 Task: Change  the formatting of the data to Which is Less than 10, In conditional formating, put the option 'Light Red Fill with Drak Red Text. 'In the sheet  Attendance Tracking Spreadsheetbook
Action: Mouse moved to (51, 165)
Screenshot: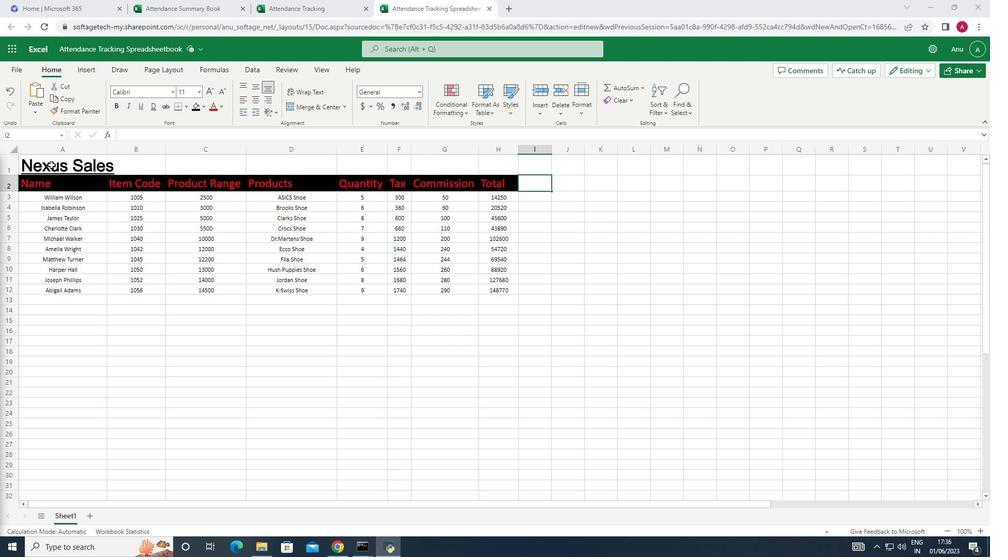 
Action: Mouse pressed left at (51, 165)
Screenshot: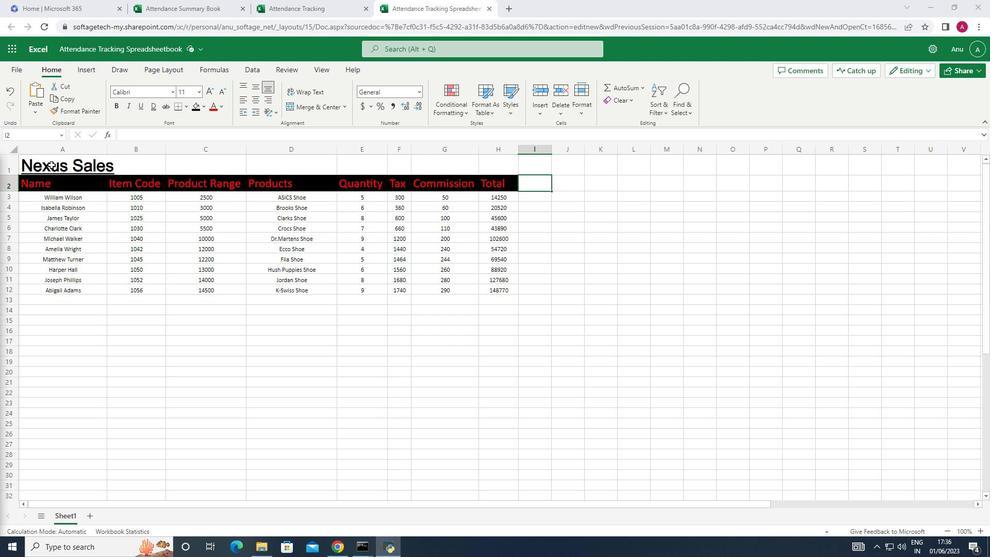 
Action: Mouse moved to (464, 110)
Screenshot: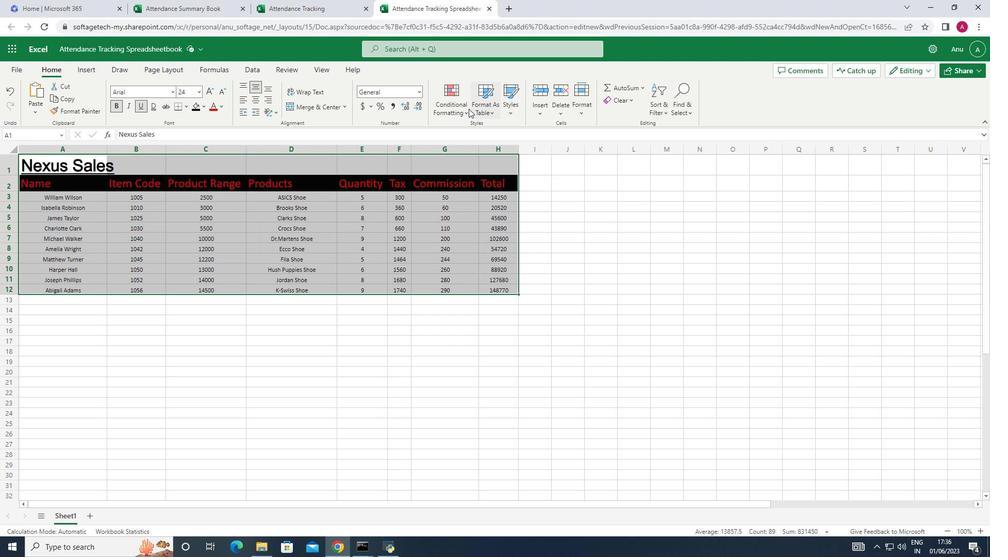 
Action: Mouse pressed left at (464, 110)
Screenshot: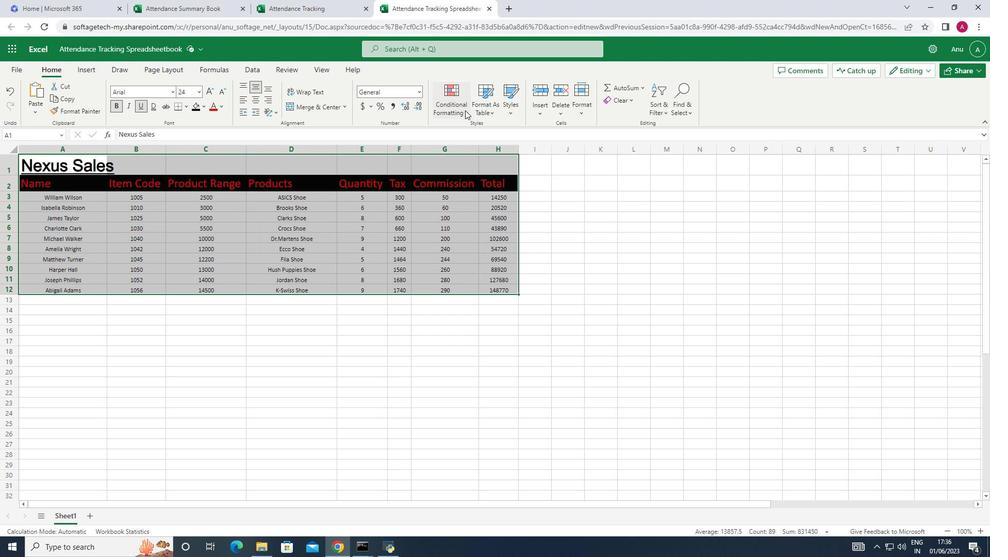 
Action: Mouse moved to (565, 157)
Screenshot: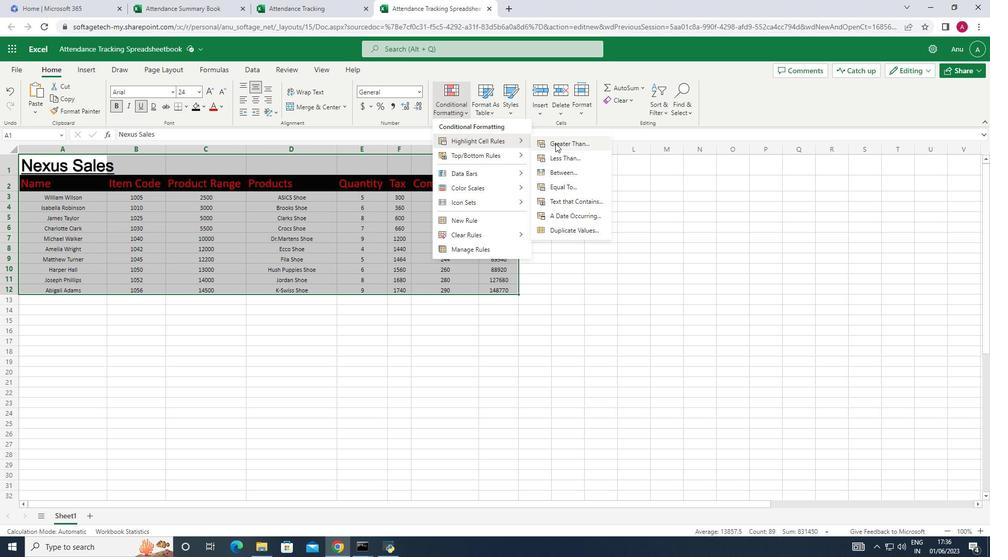 
Action: Mouse pressed left at (565, 157)
Screenshot: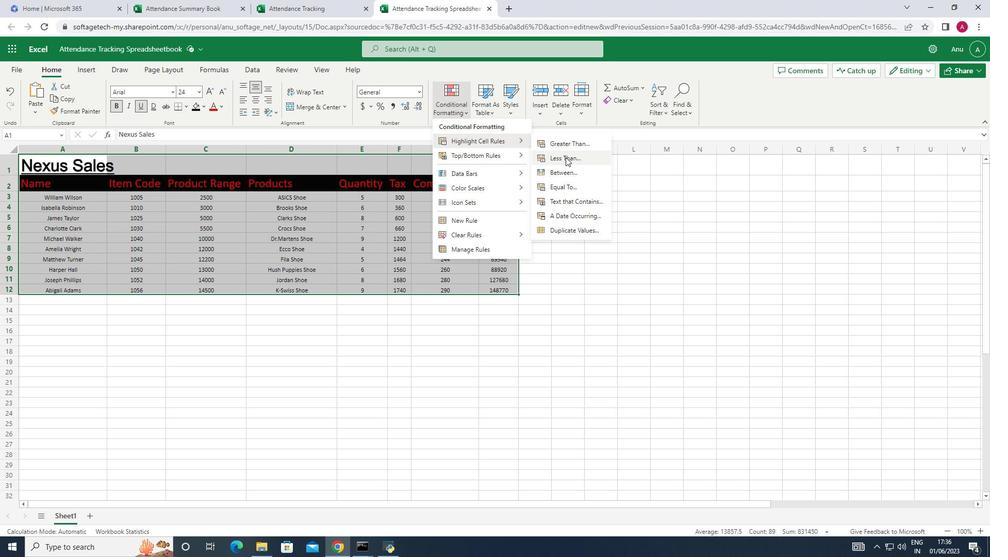 
Action: Key pressed 1
Screenshot: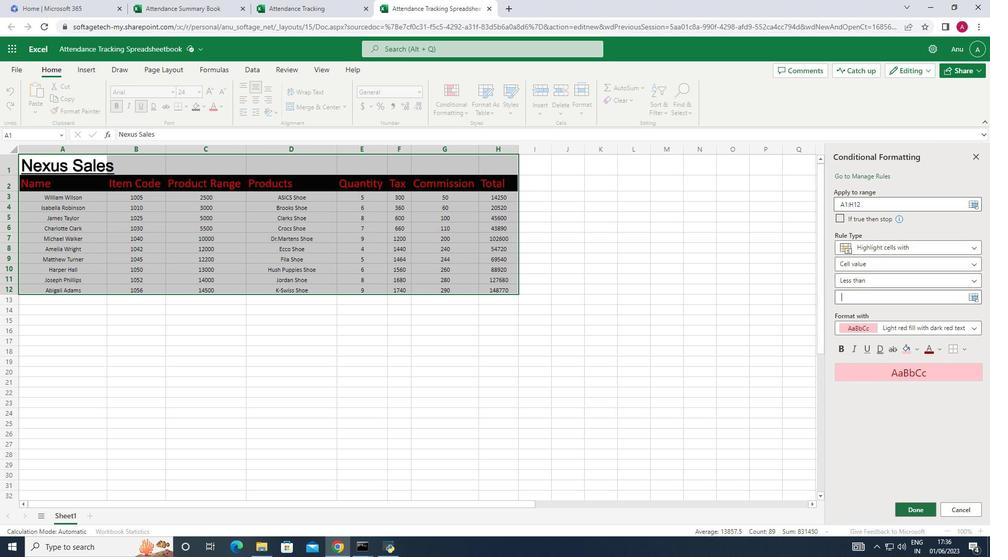 
Action: Mouse moved to (566, 157)
Screenshot: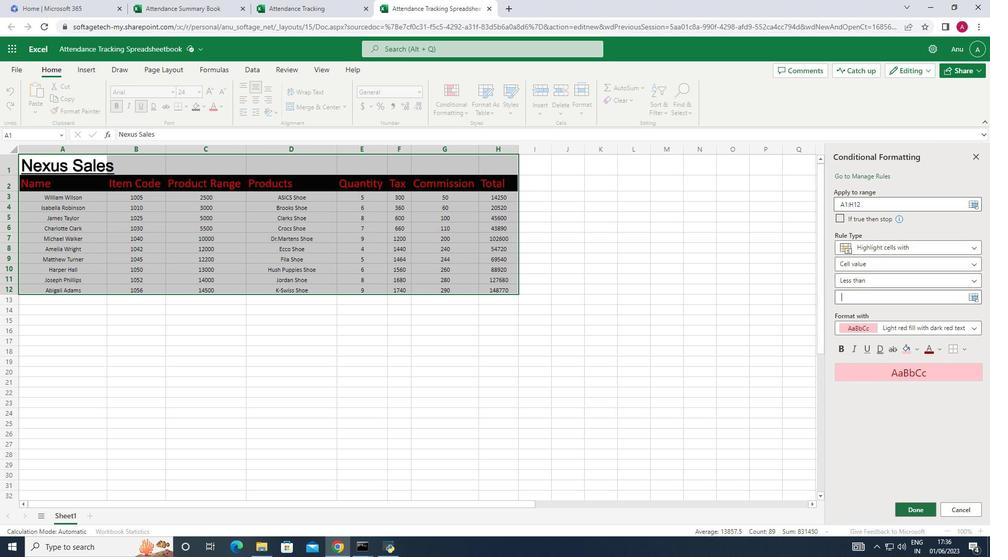 
Action: Key pressed 0
Screenshot: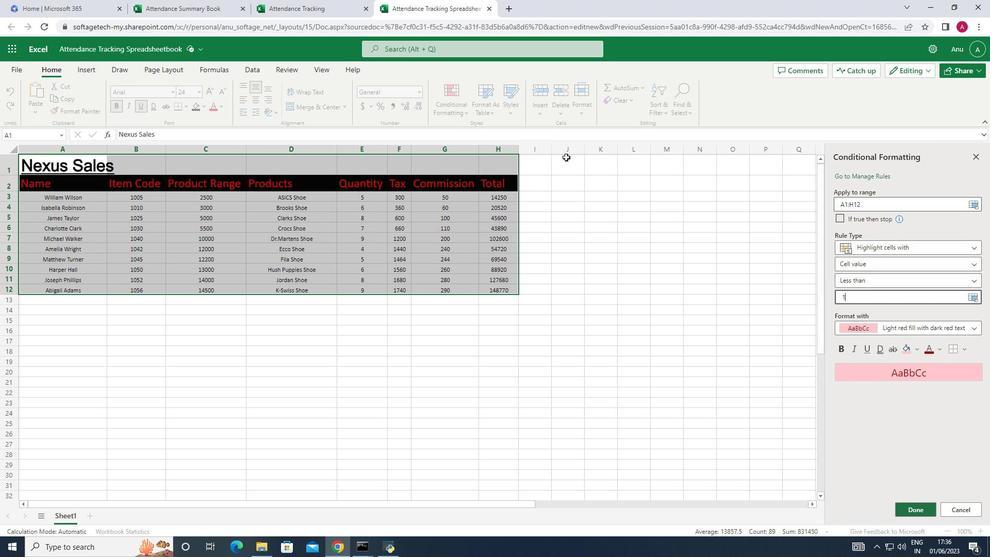 
Action: Mouse moved to (917, 344)
Screenshot: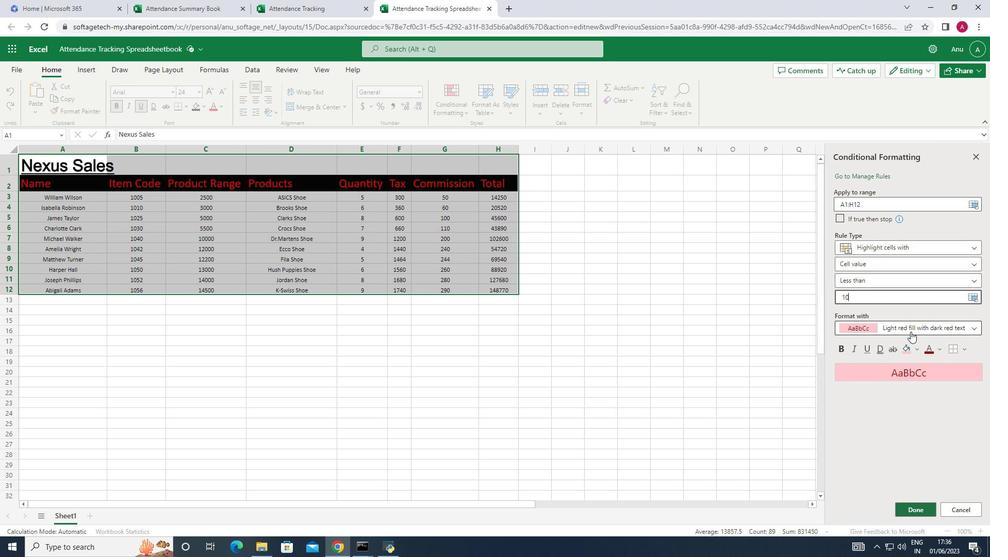 
Action: Mouse pressed left at (917, 344)
Screenshot: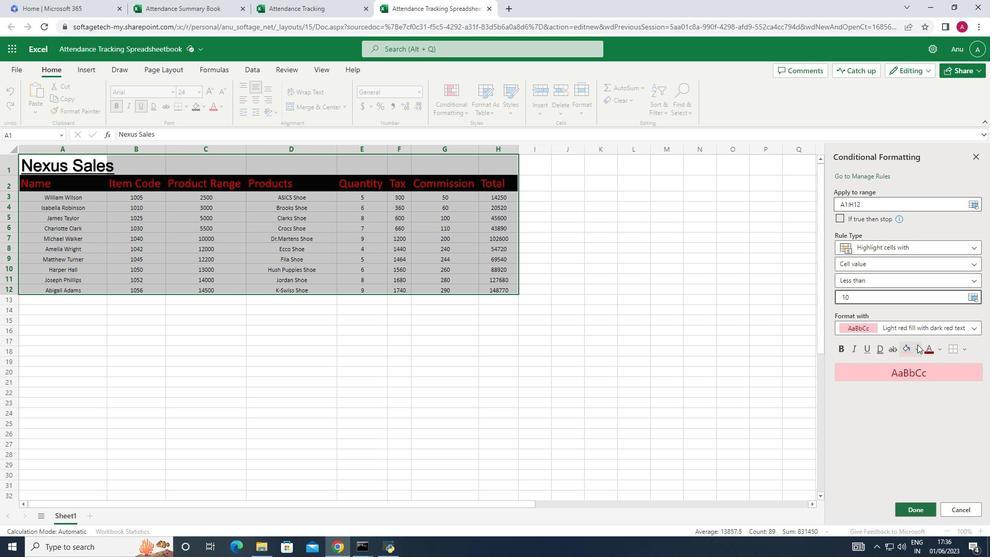 
Action: Mouse moved to (898, 469)
Screenshot: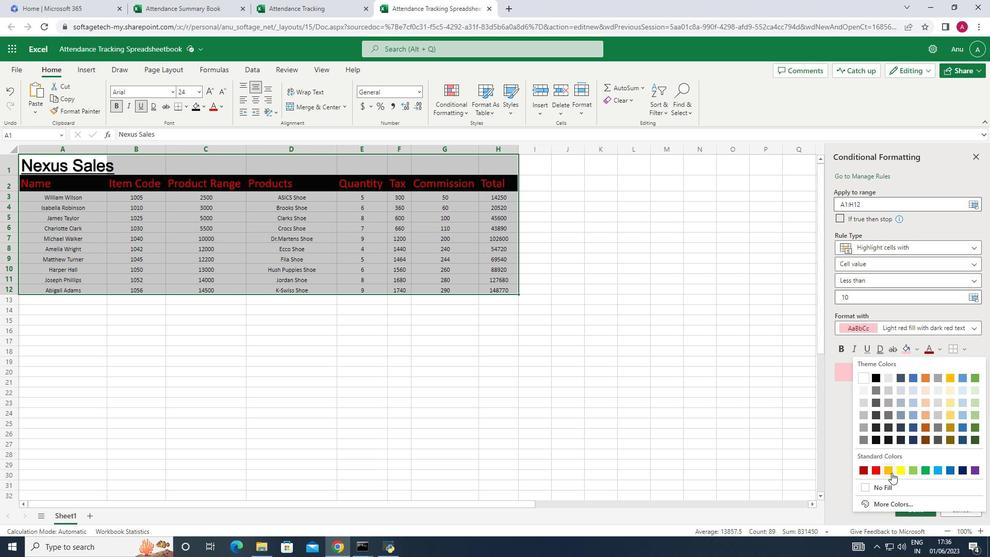 
Action: Mouse scrolled (898, 468) with delta (0, 0)
Screenshot: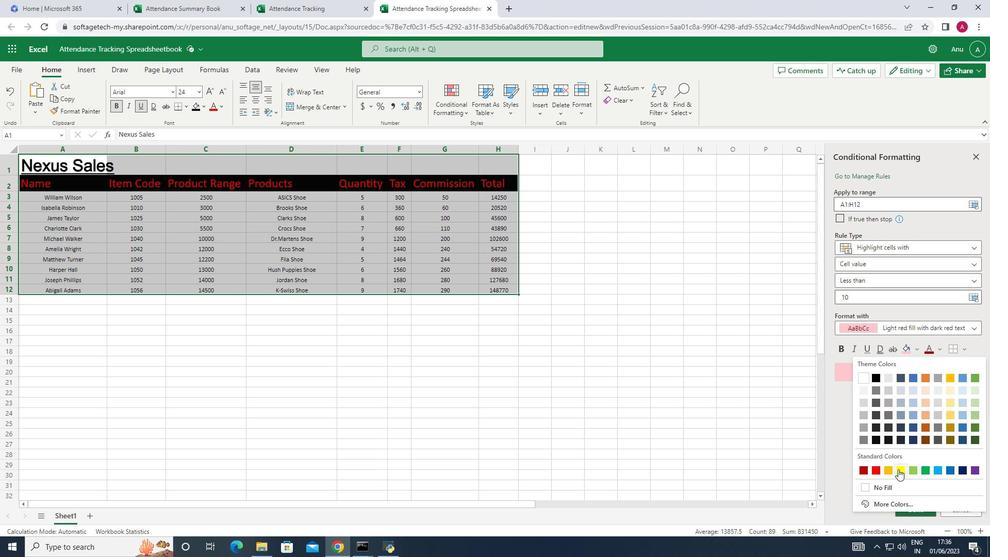 
Action: Mouse moved to (836, 404)
Screenshot: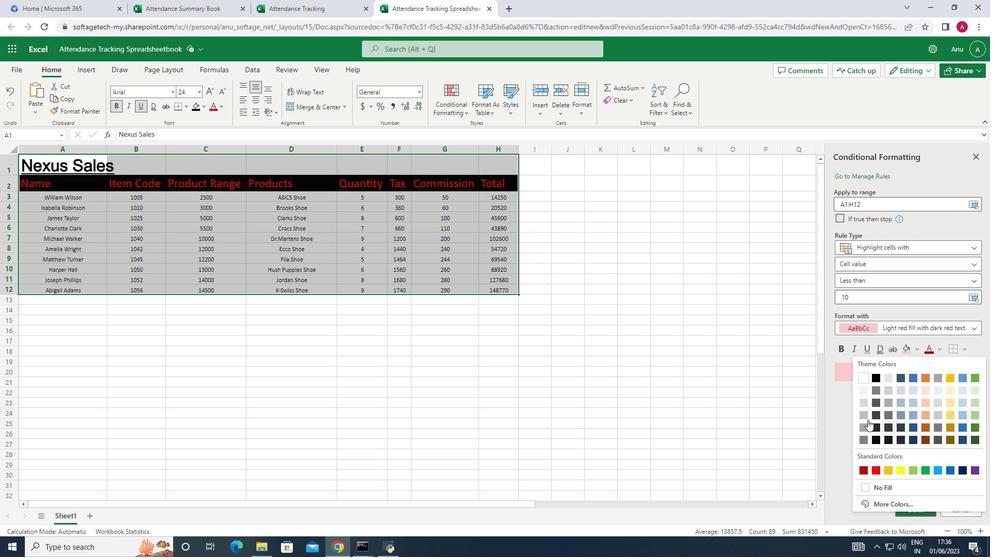 
Action: Mouse pressed left at (836, 404)
Screenshot: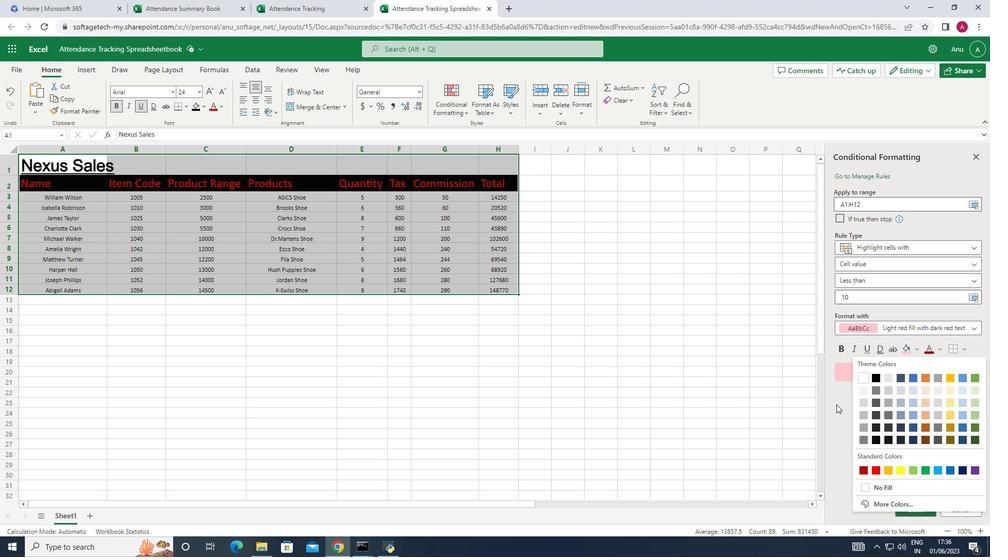 
Action: Mouse moved to (938, 347)
Screenshot: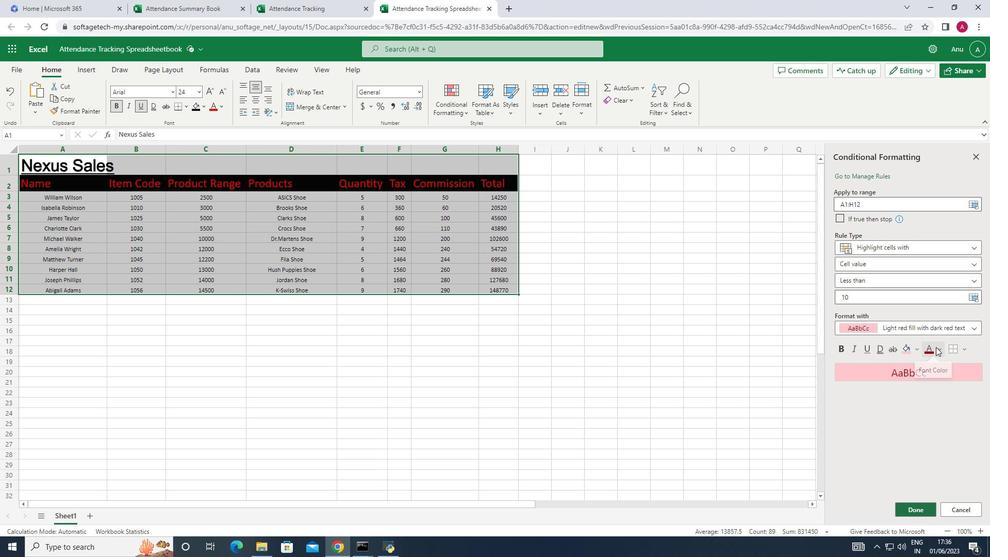 
Action: Mouse pressed left at (938, 347)
Screenshot: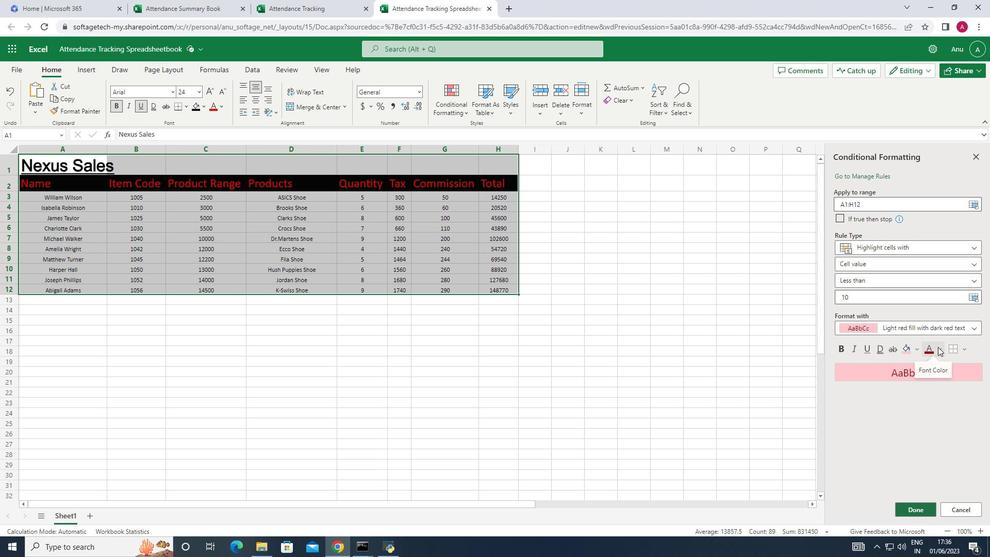 
Action: Mouse moved to (862, 489)
Screenshot: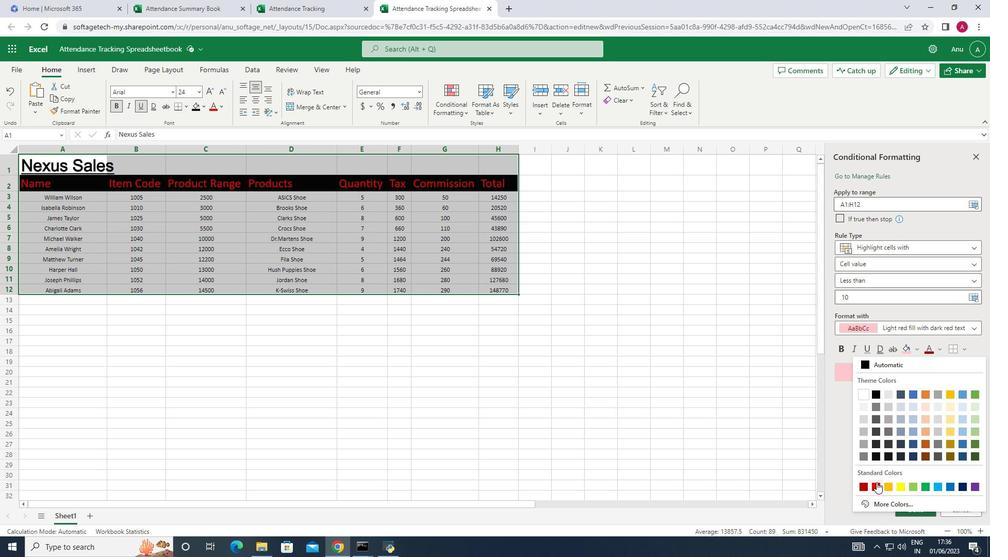 
Action: Mouse pressed left at (862, 489)
Screenshot: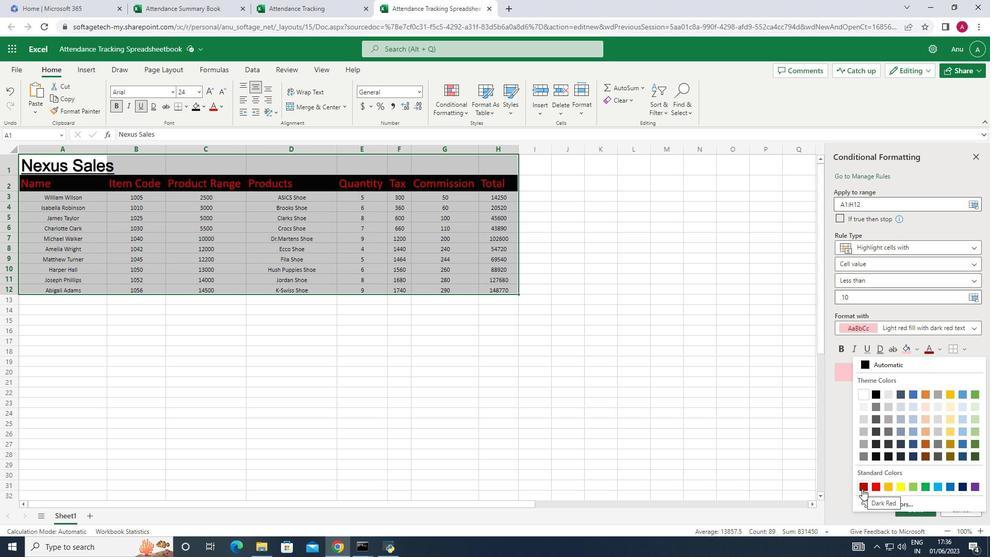 
Action: Mouse moved to (916, 349)
Screenshot: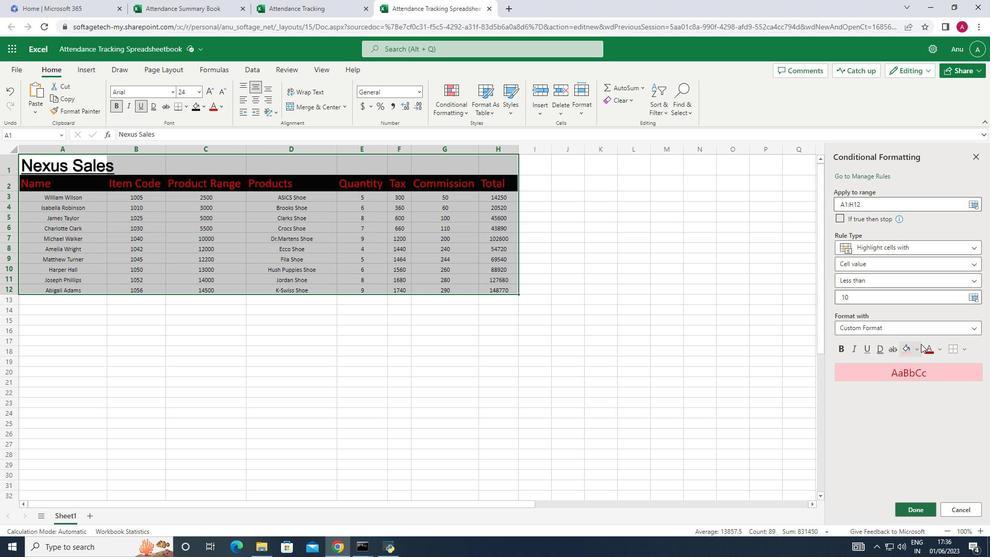 
Action: Mouse pressed left at (916, 349)
Screenshot: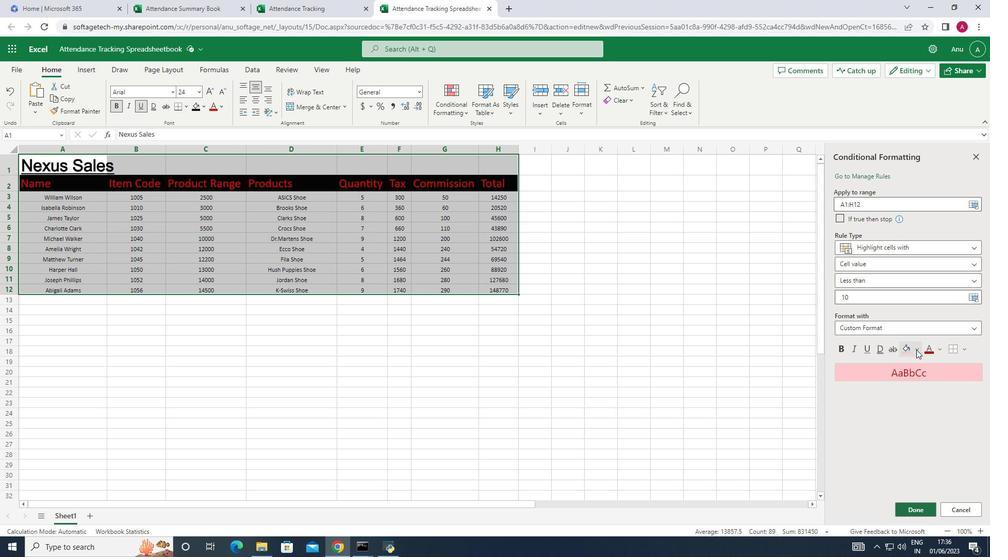 
Action: Mouse moved to (872, 473)
Screenshot: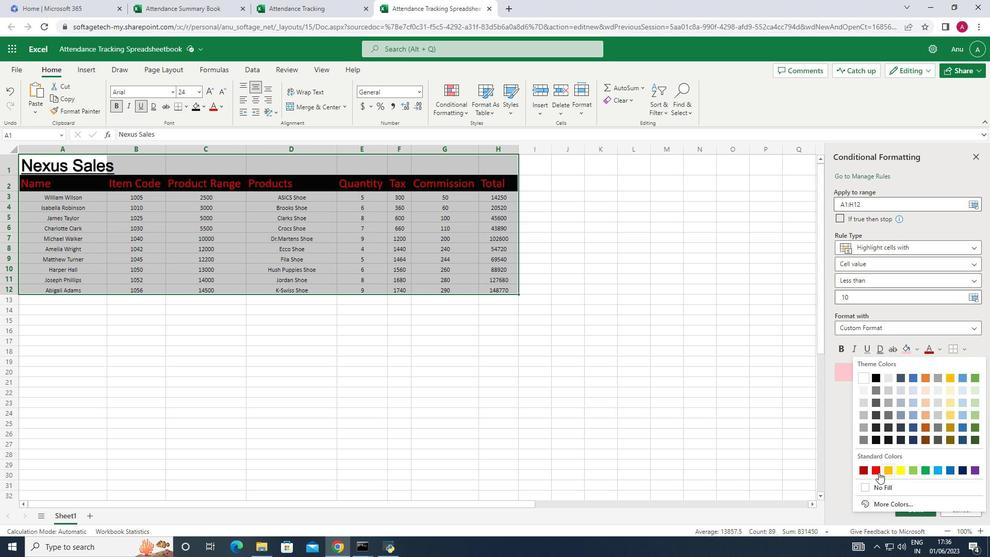 
Action: Mouse pressed left at (872, 473)
Screenshot: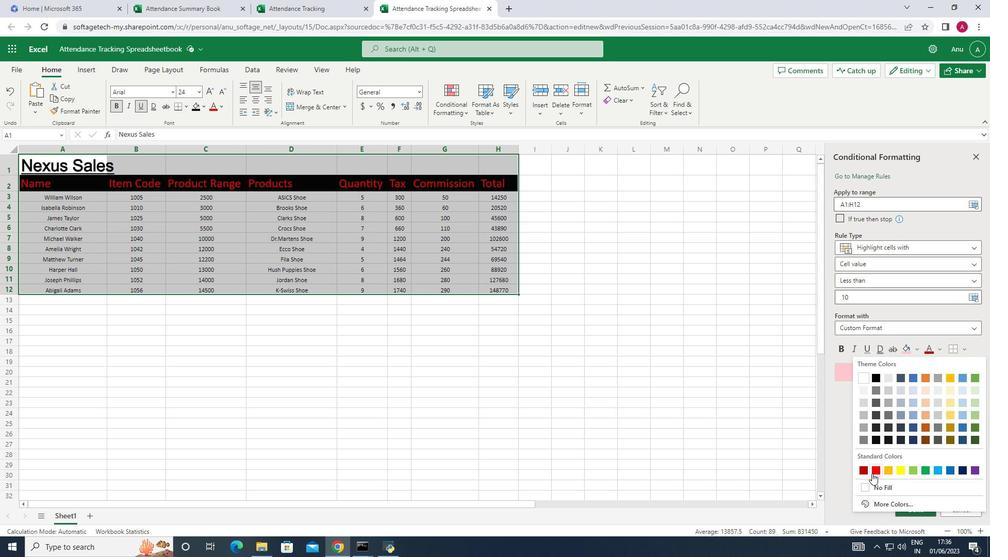 
Action: Mouse moved to (911, 508)
Screenshot: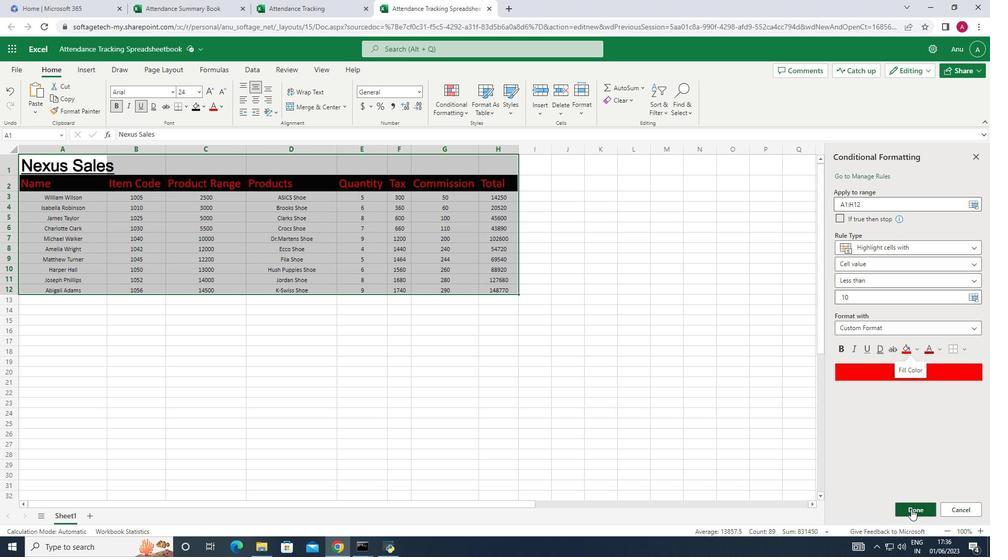 
Action: Mouse pressed left at (911, 508)
Screenshot: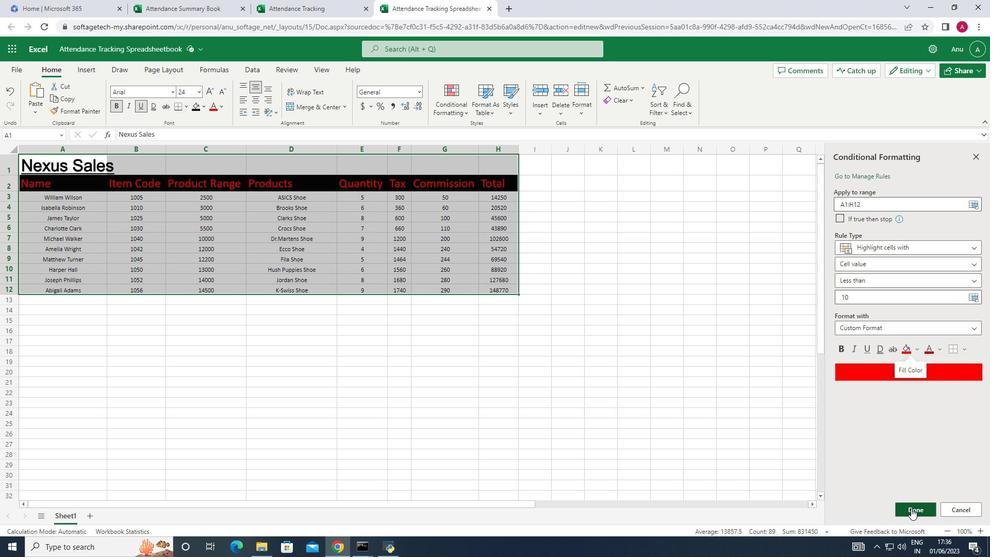 
Action: Mouse moved to (631, 325)
Screenshot: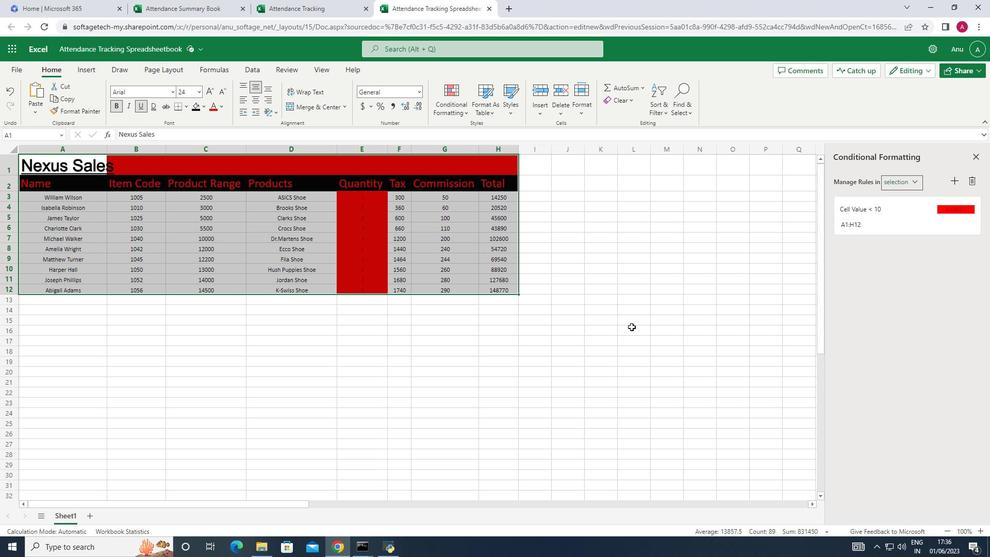 
Action: Mouse pressed left at (631, 325)
Screenshot: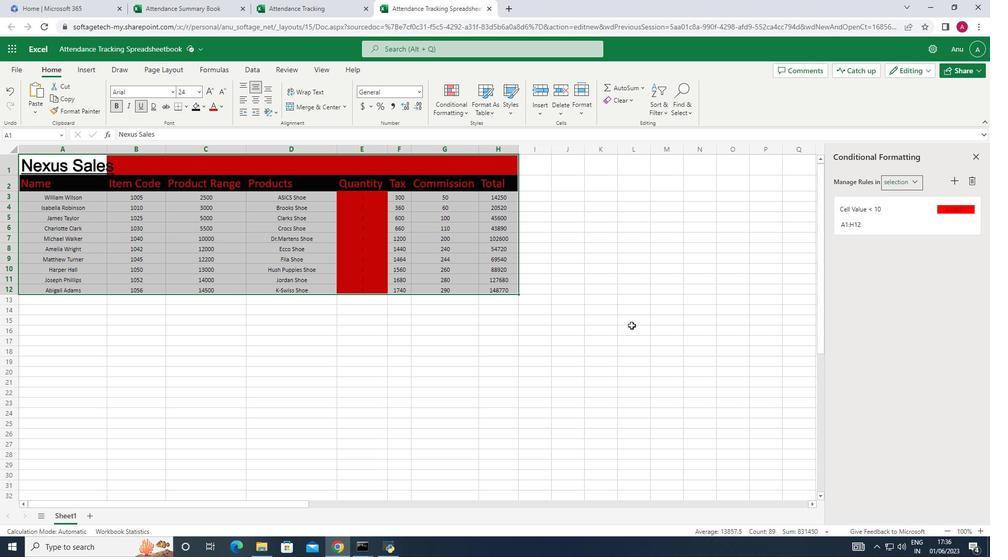 
Action: Mouse moved to (106, 148)
Screenshot: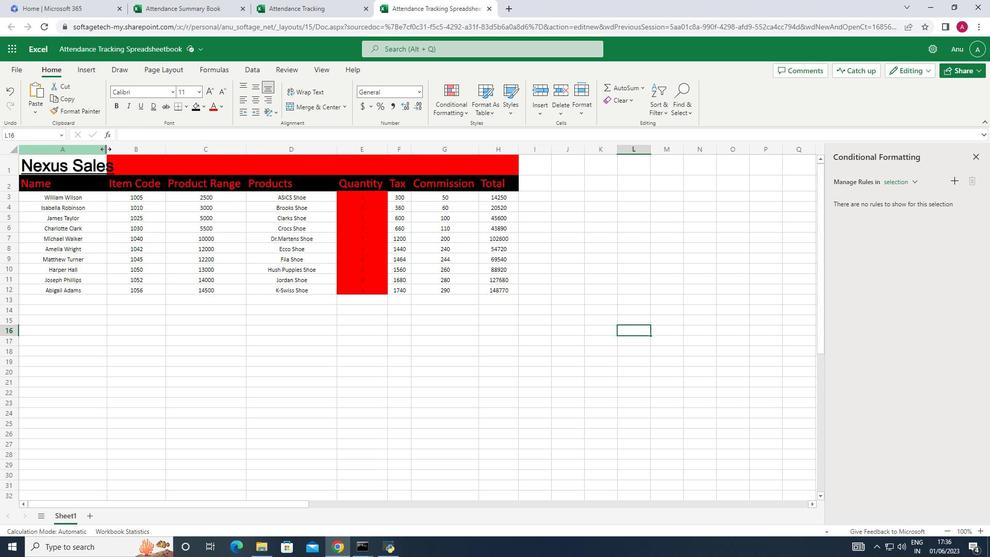 
Action: Mouse pressed left at (106, 148)
Screenshot: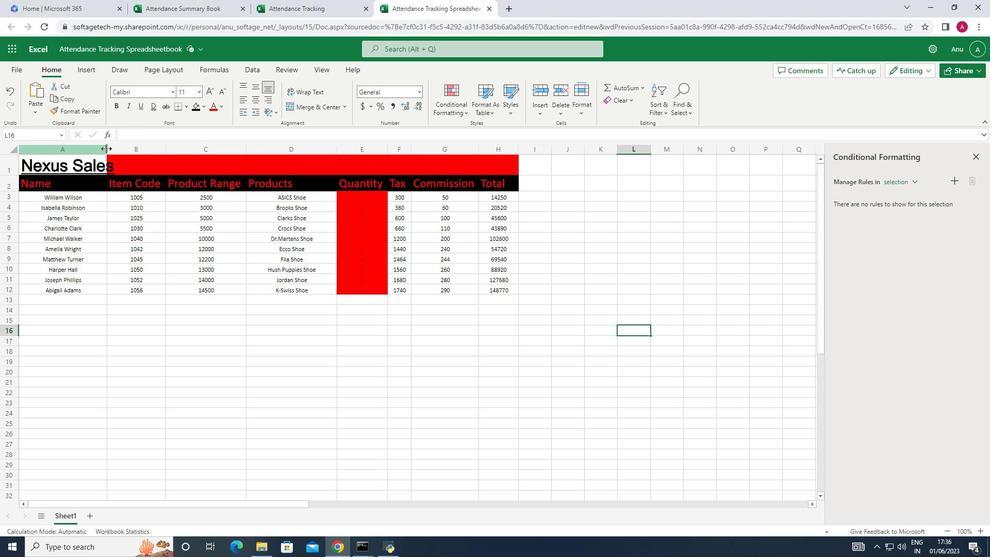 
Action: Mouse pressed left at (106, 148)
Screenshot: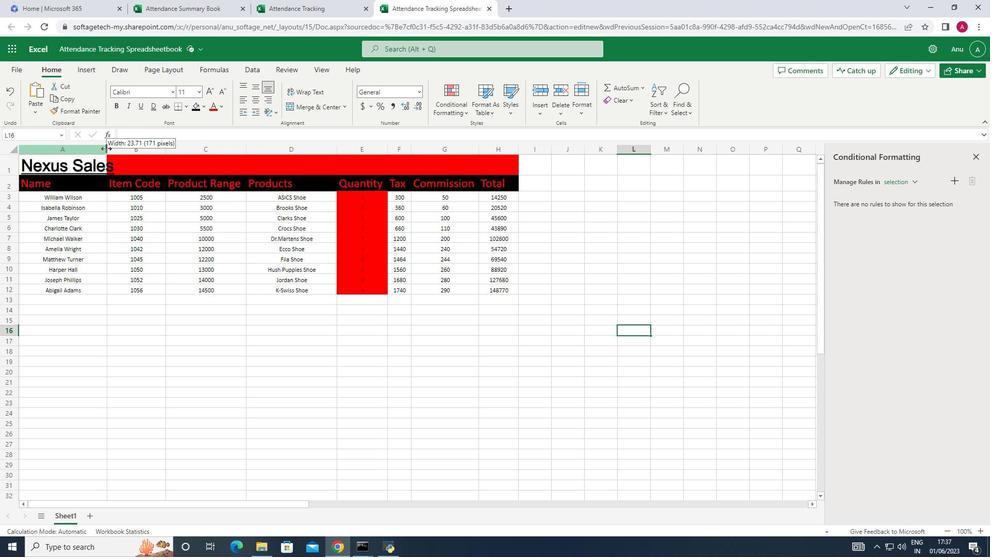 
Action: Mouse moved to (296, 331)
Screenshot: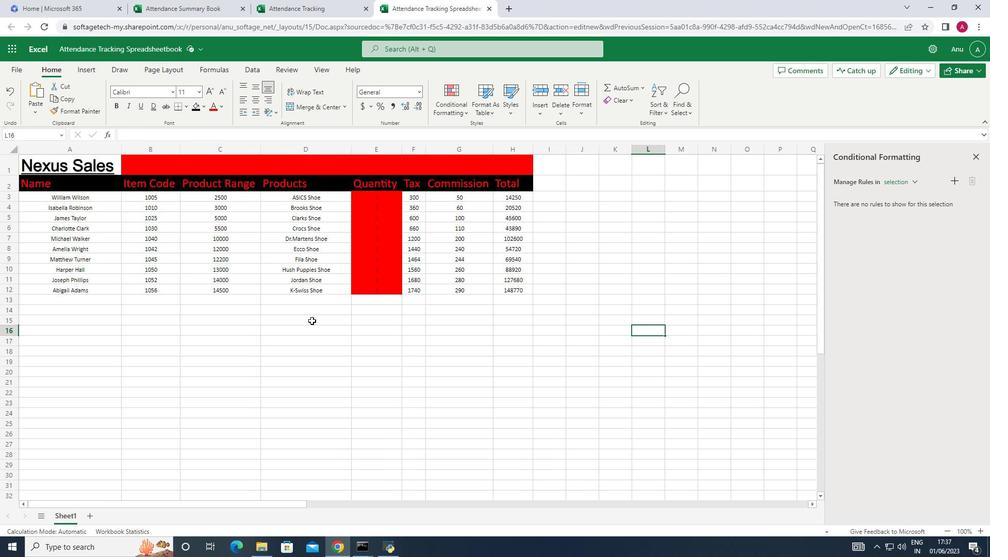 
Action: Mouse pressed left at (296, 331)
Screenshot: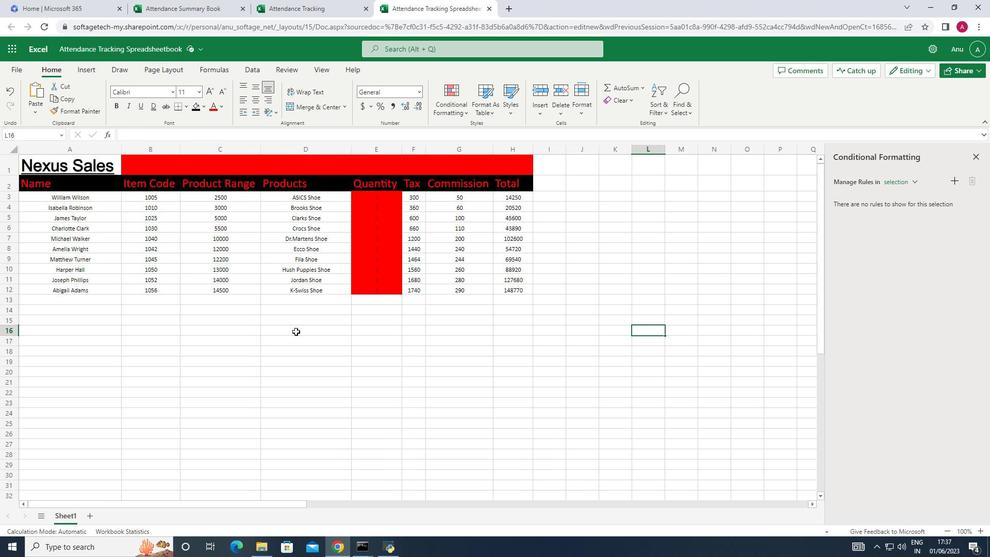 
Action: Mouse moved to (294, 331)
Screenshot: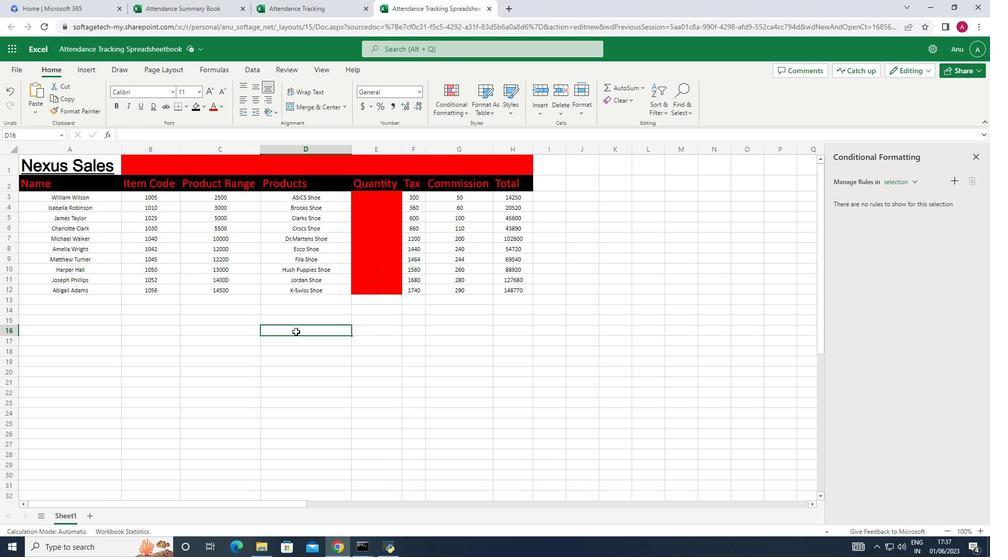 
